 Task: Select format cells if not equal to.
Action: Mouse moved to (155, 105)
Screenshot: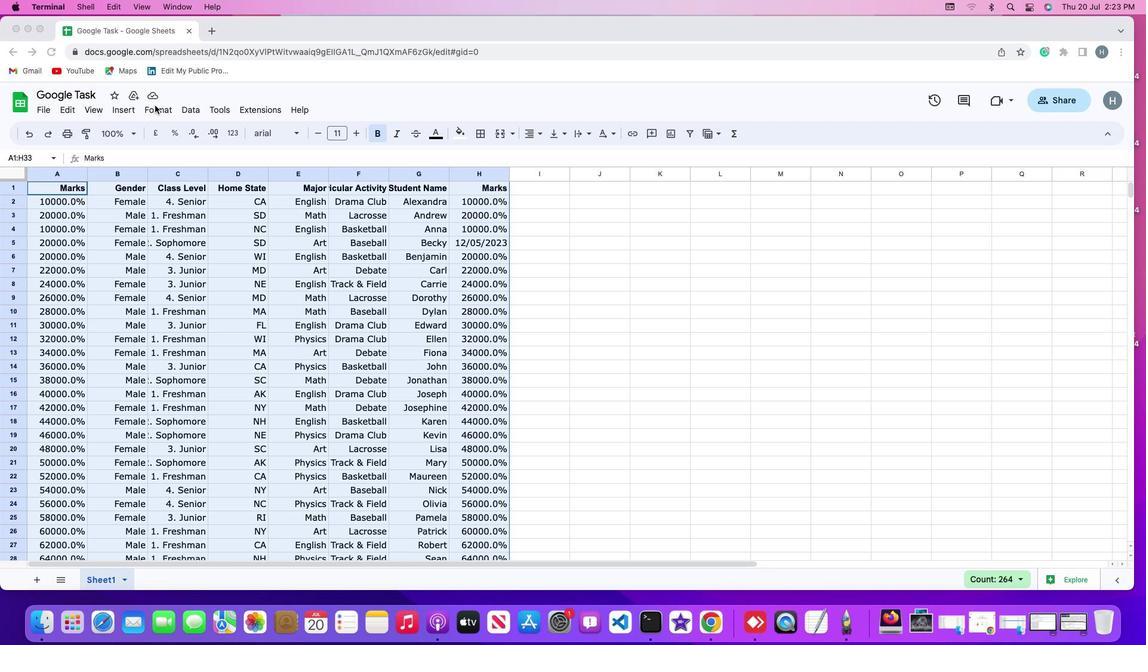 
Action: Mouse pressed left at (155, 105)
Screenshot: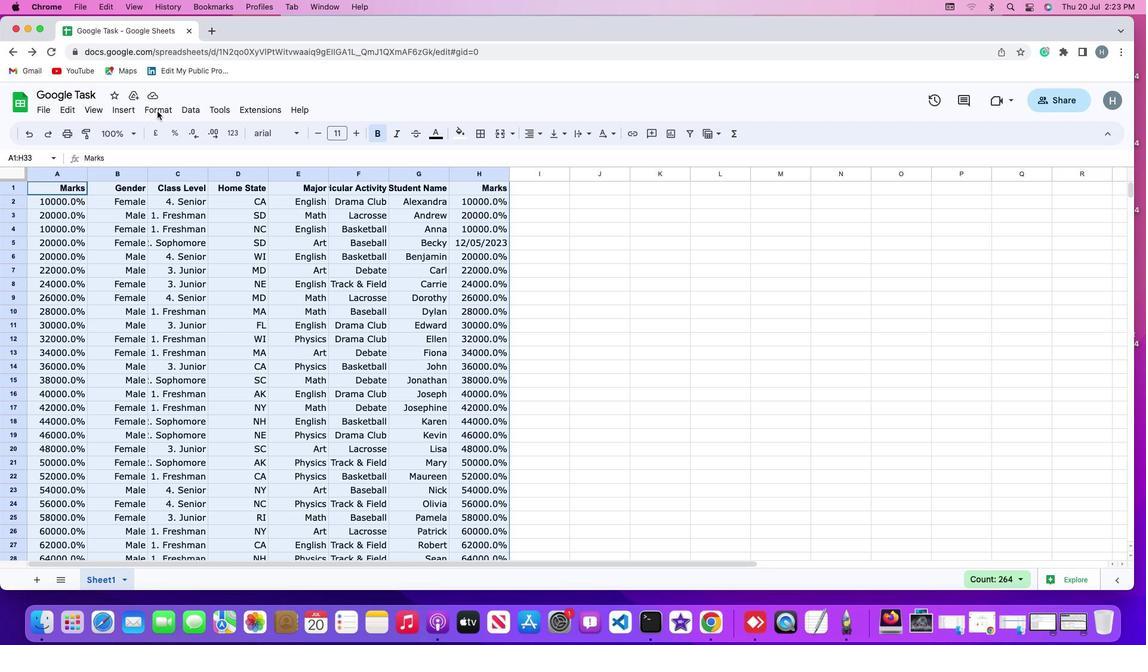 
Action: Mouse moved to (158, 111)
Screenshot: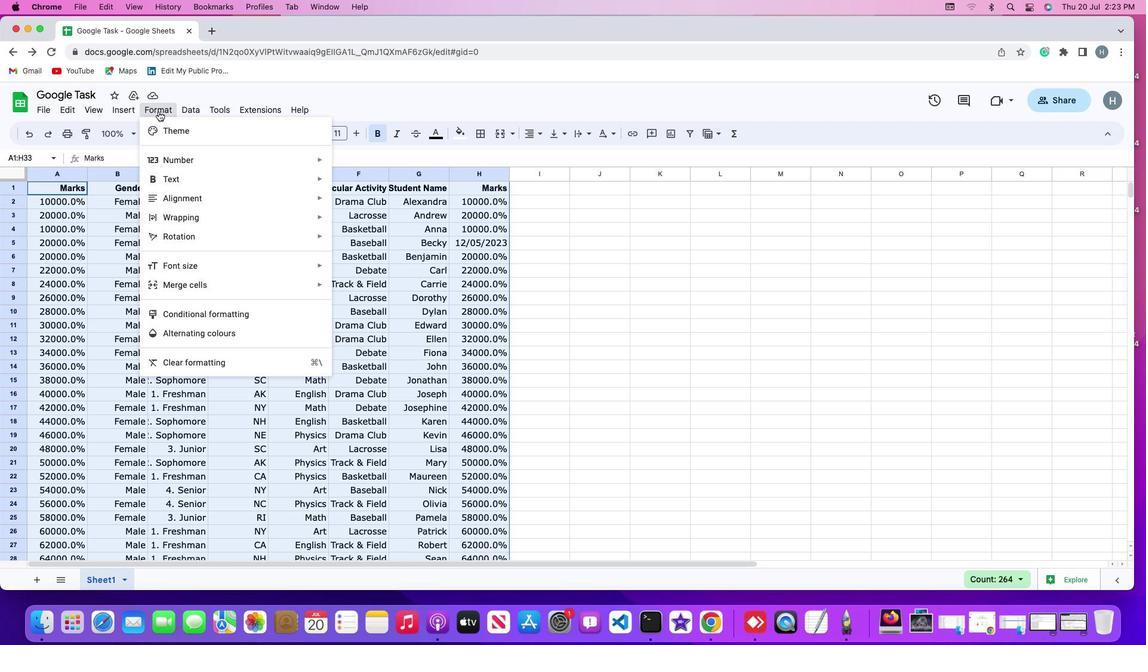 
Action: Mouse pressed left at (158, 111)
Screenshot: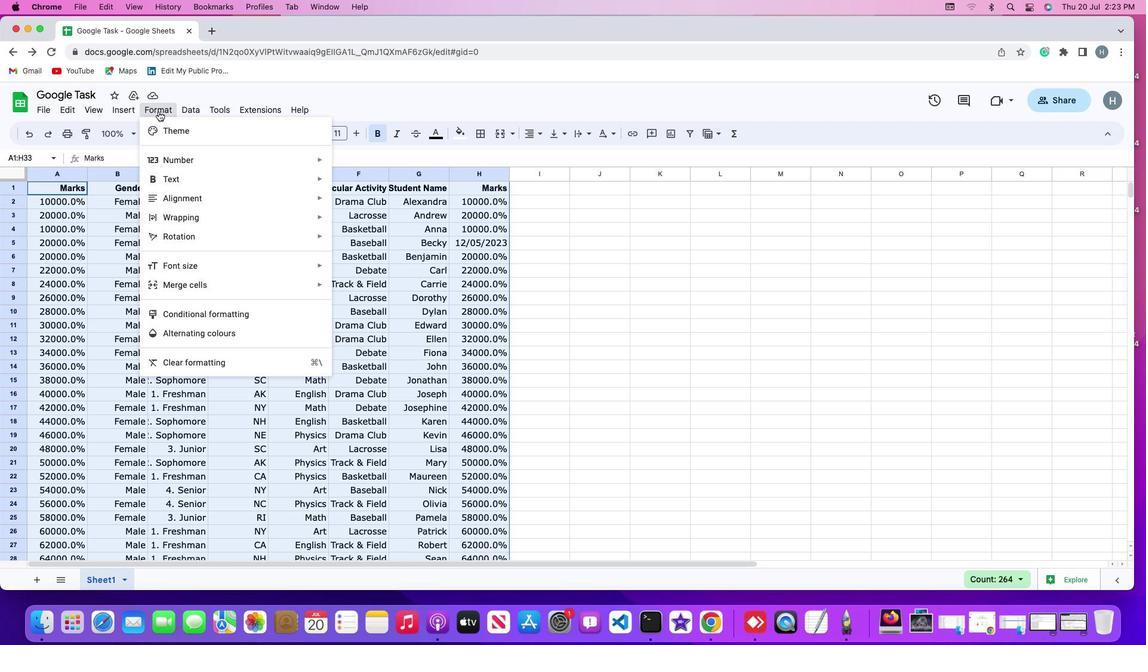 
Action: Mouse moved to (186, 312)
Screenshot: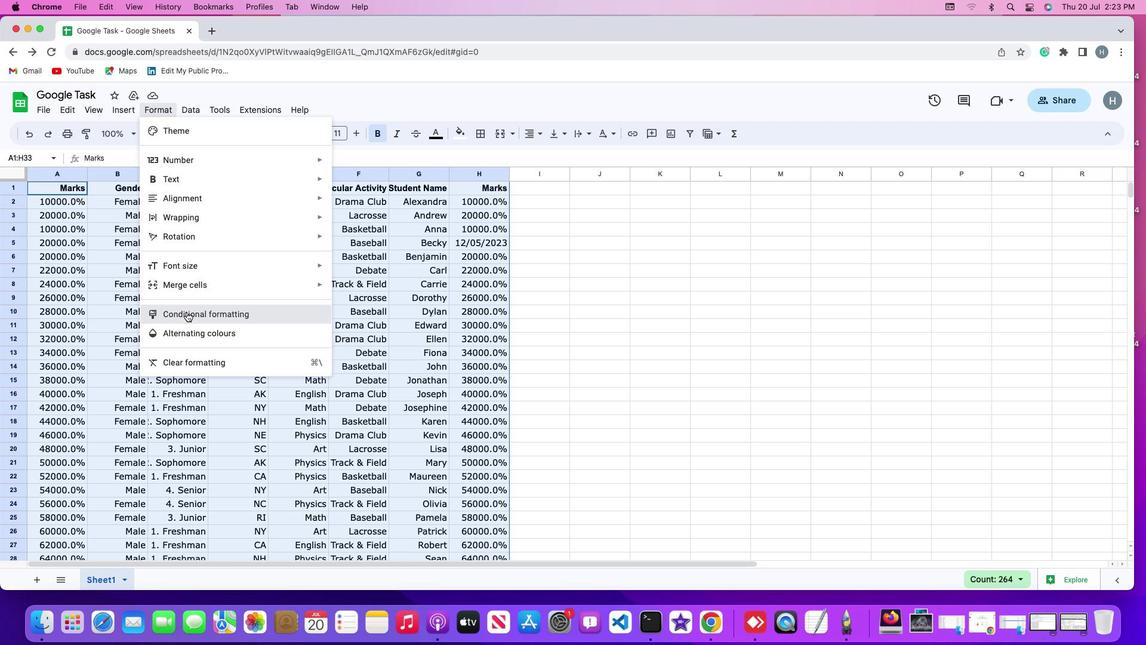 
Action: Mouse pressed left at (186, 312)
Screenshot: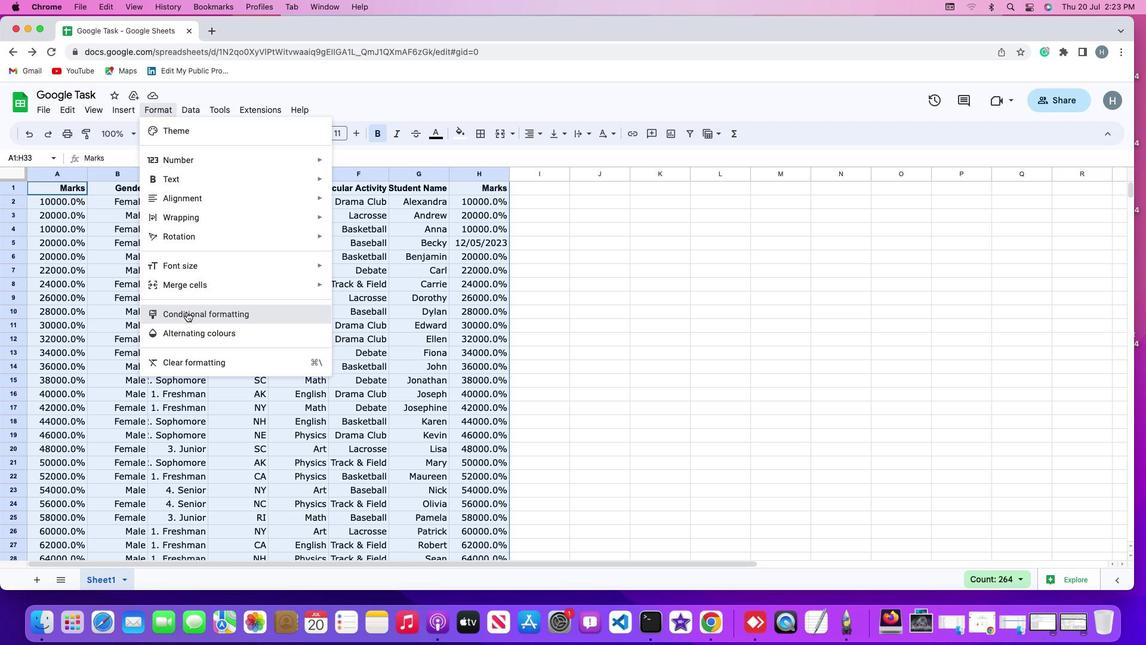 
Action: Mouse moved to (1030, 299)
Screenshot: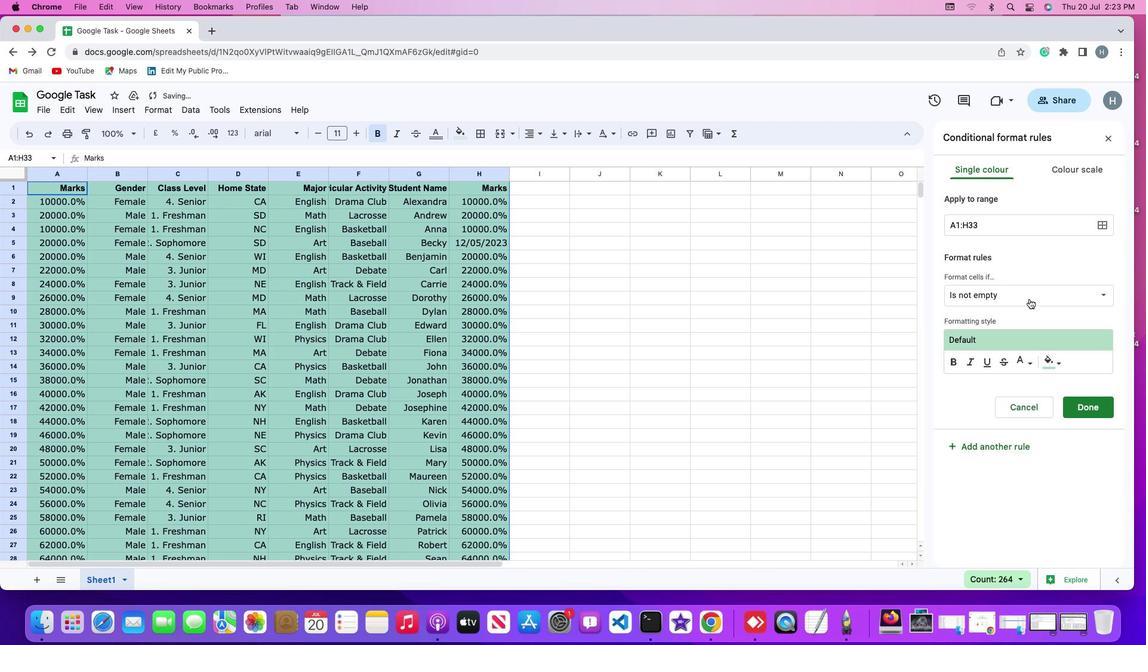 
Action: Mouse pressed left at (1030, 299)
Screenshot: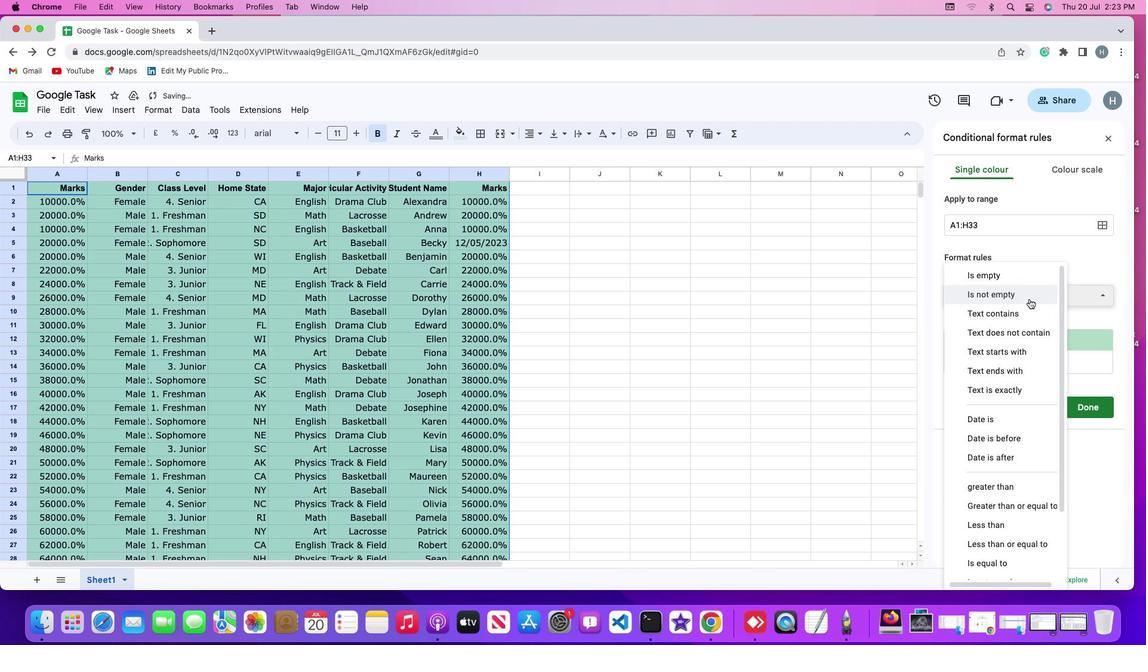 
Action: Mouse moved to (1013, 438)
Screenshot: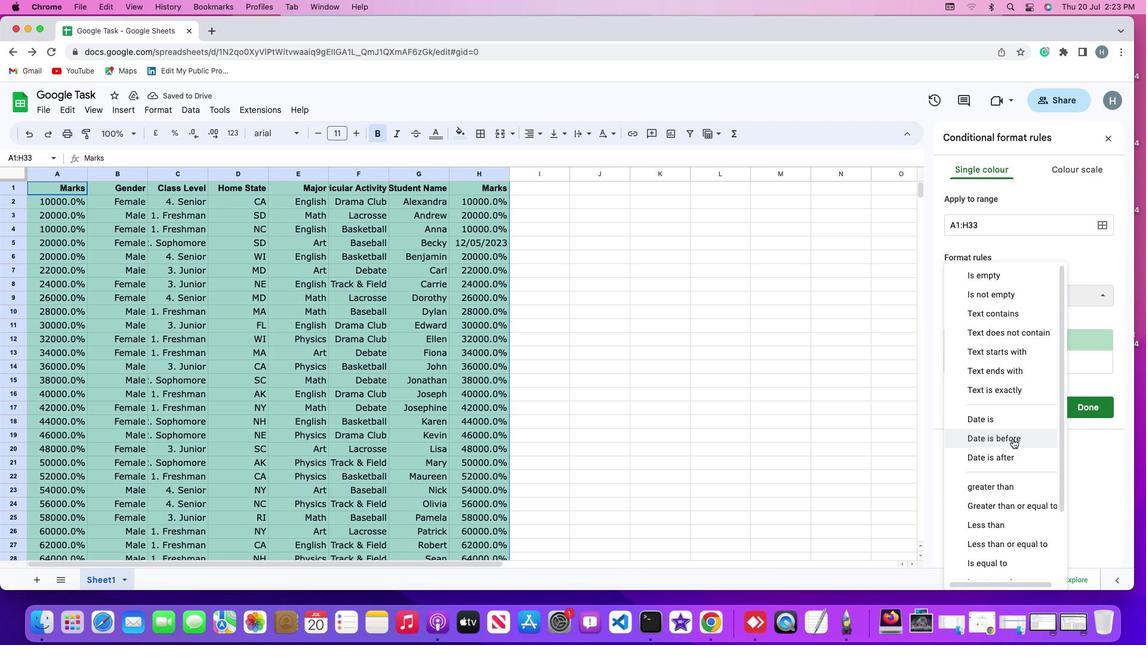 
Action: Mouse scrolled (1013, 438) with delta (0, 0)
Screenshot: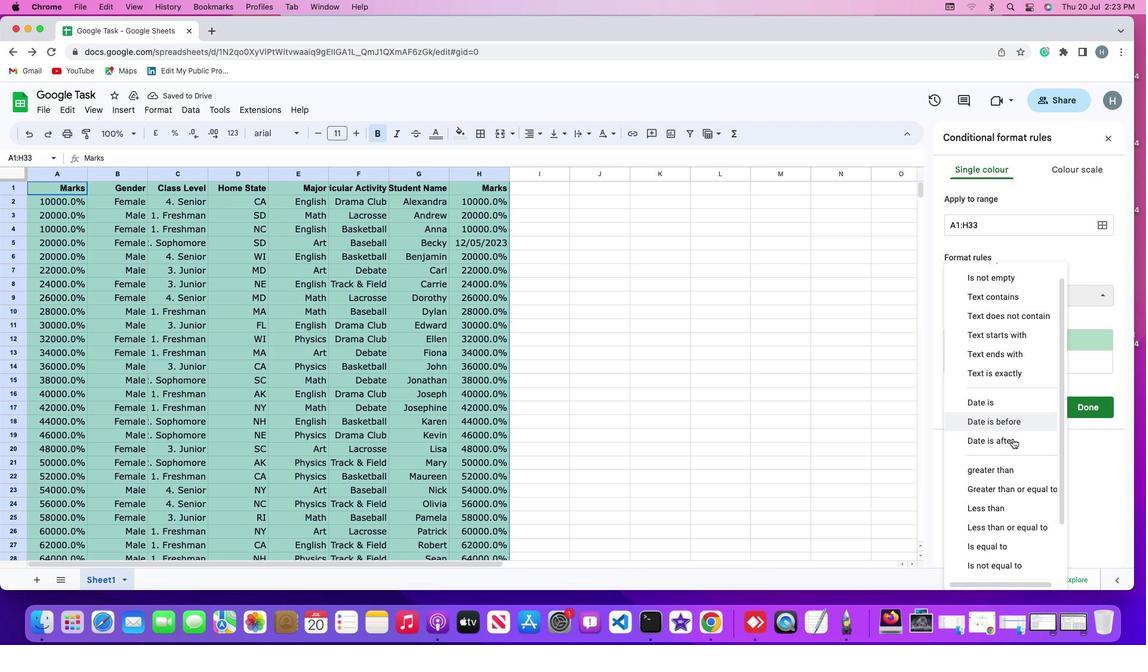 
Action: Mouse scrolled (1013, 438) with delta (0, 0)
Screenshot: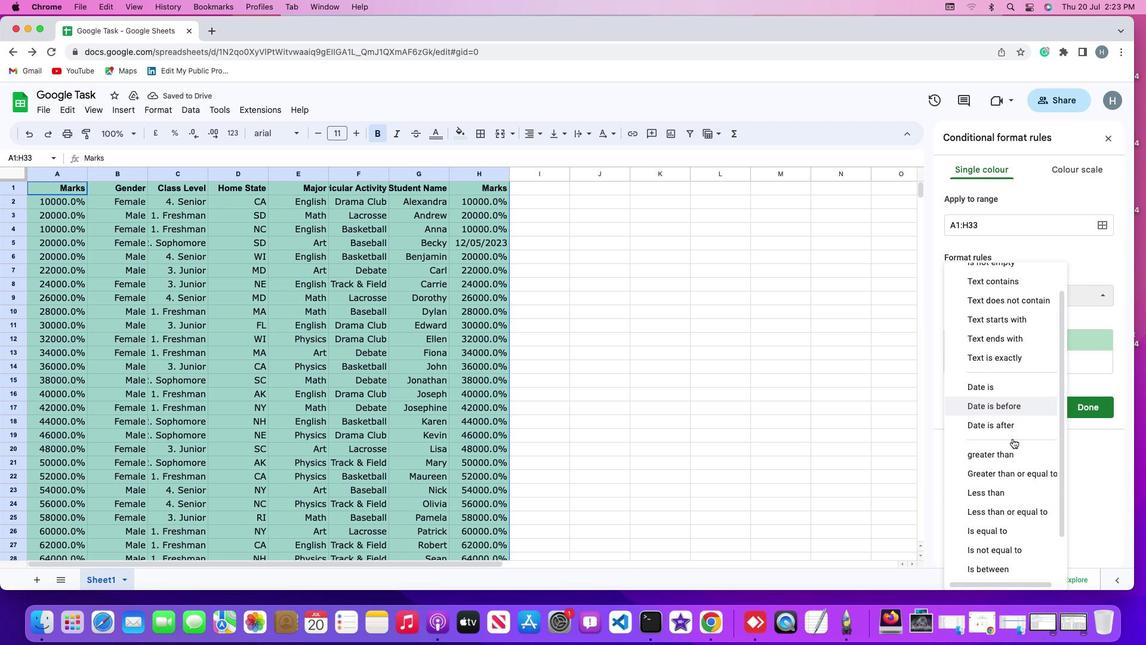 
Action: Mouse scrolled (1013, 438) with delta (0, 0)
Screenshot: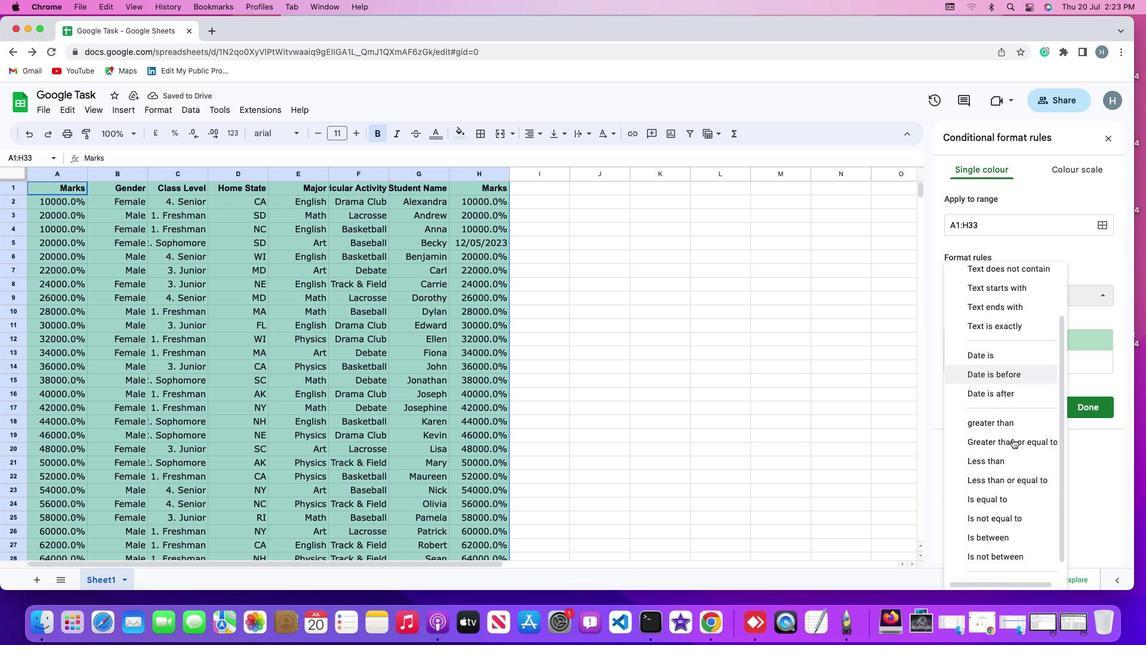 
Action: Mouse scrolled (1013, 438) with delta (0, 0)
Screenshot: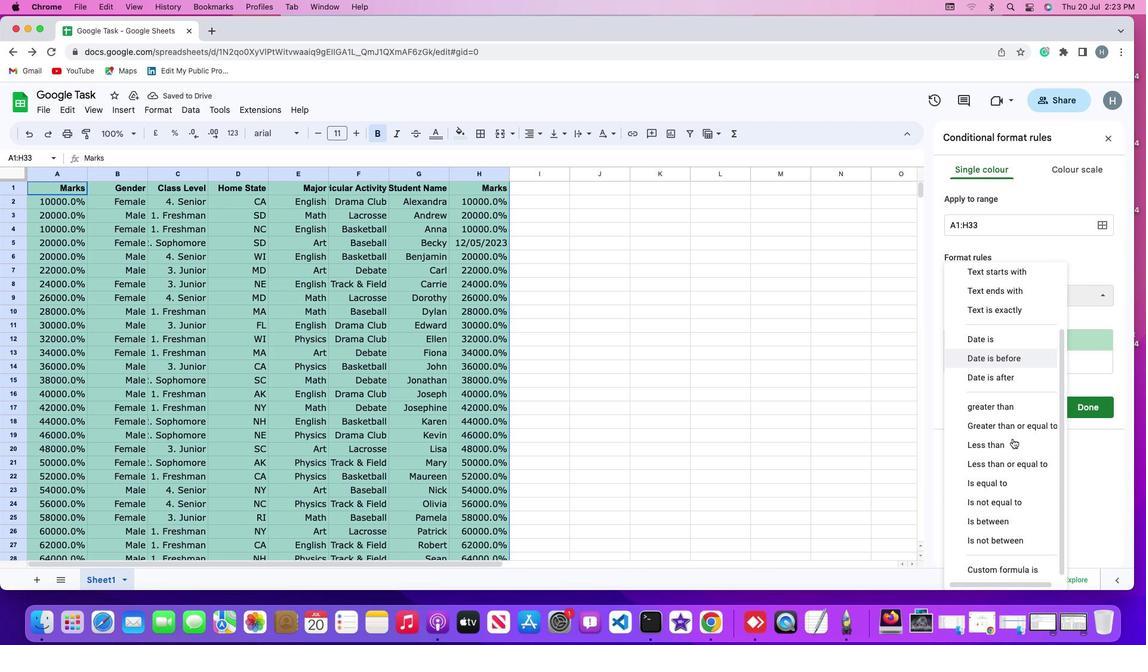 
Action: Mouse moved to (993, 499)
Screenshot: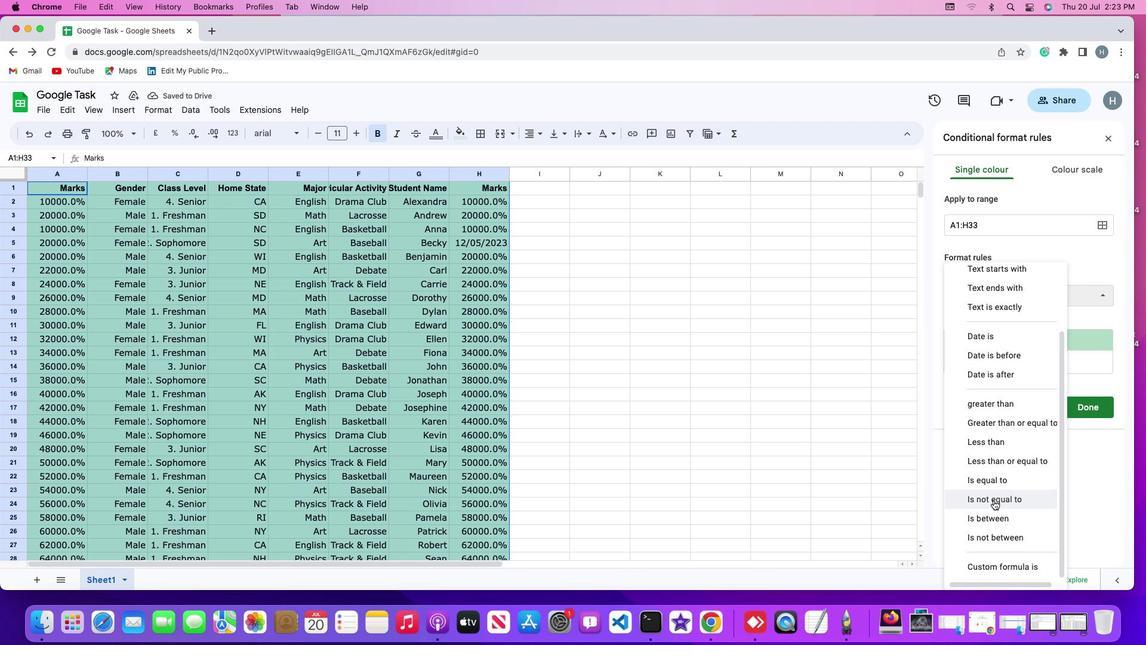 
Action: Mouse pressed left at (993, 499)
Screenshot: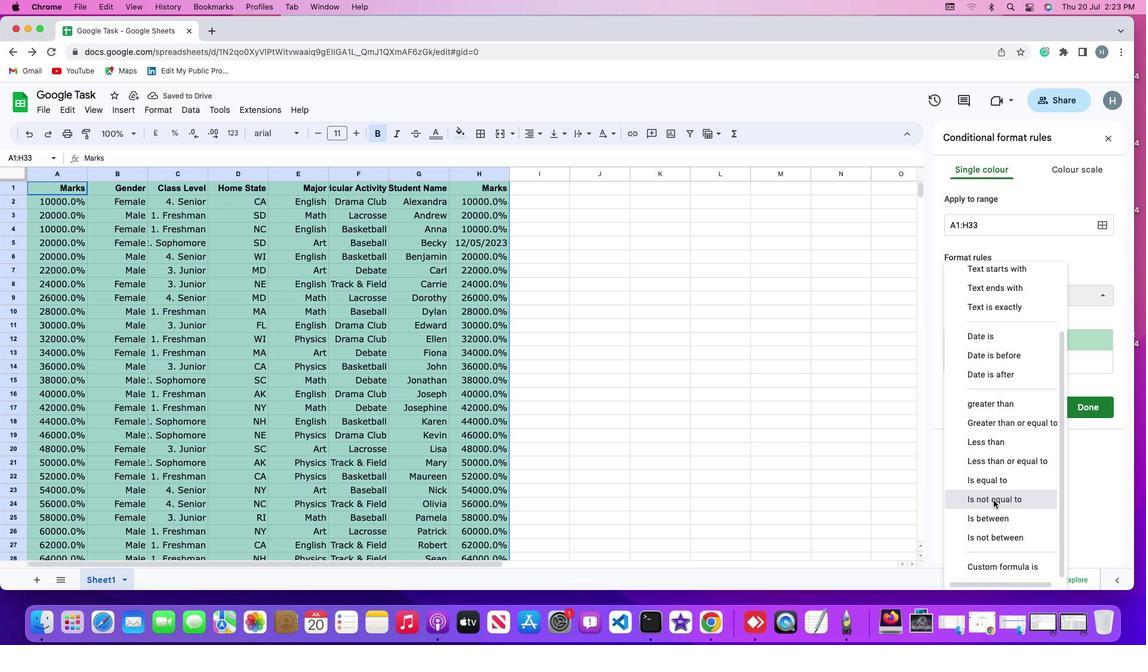 
Action: Mouse moved to (728, 387)
Screenshot: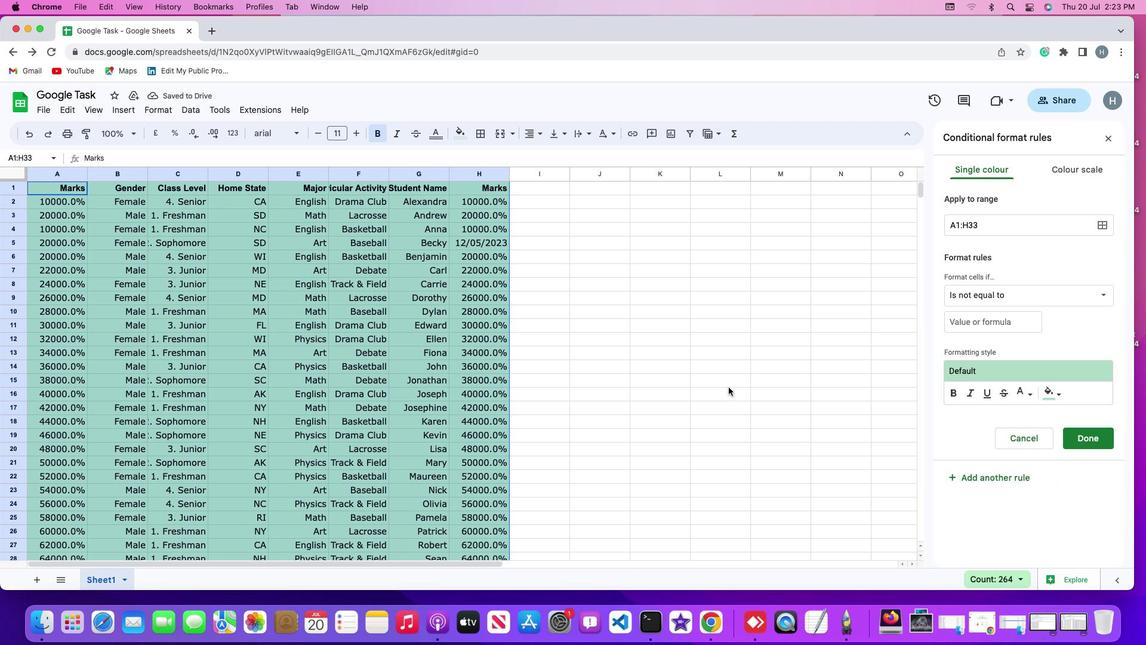 
